 Task: Measure the distance between San Francisco and Muir Woods.
Action: Mouse moved to (297, 77)
Screenshot: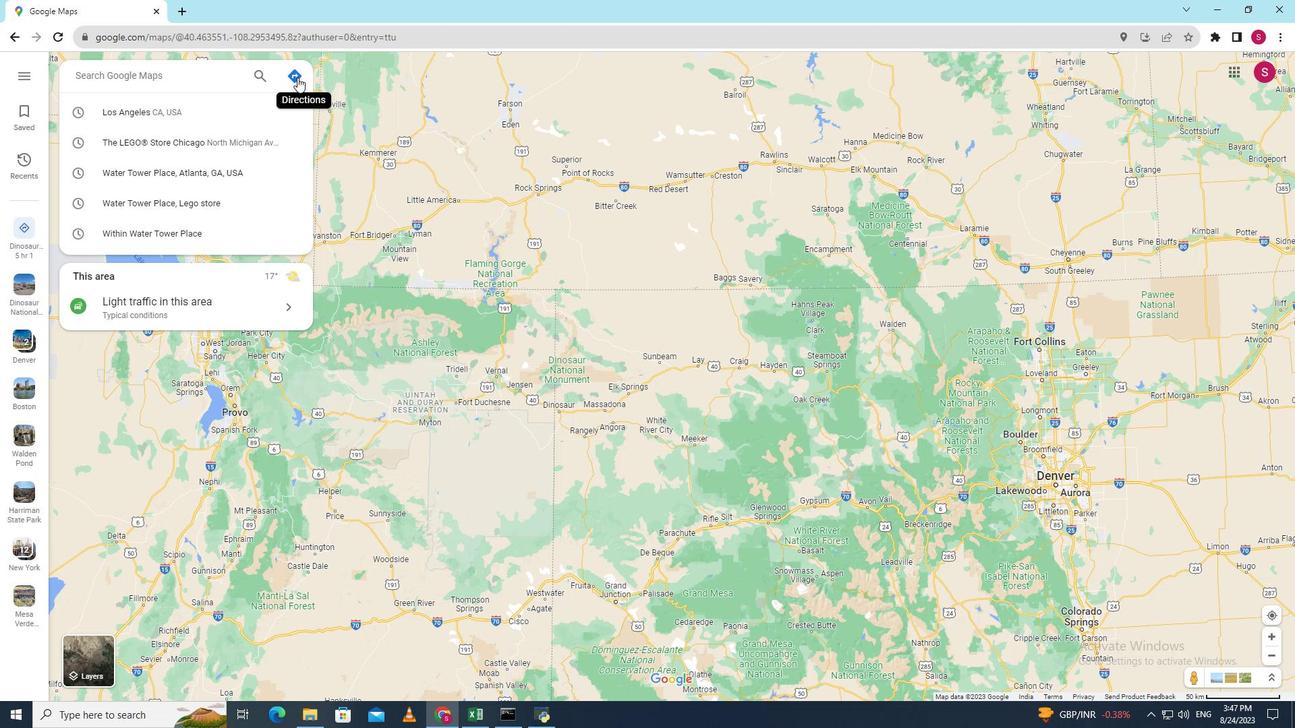 
Action: Mouse pressed left at (297, 77)
Screenshot: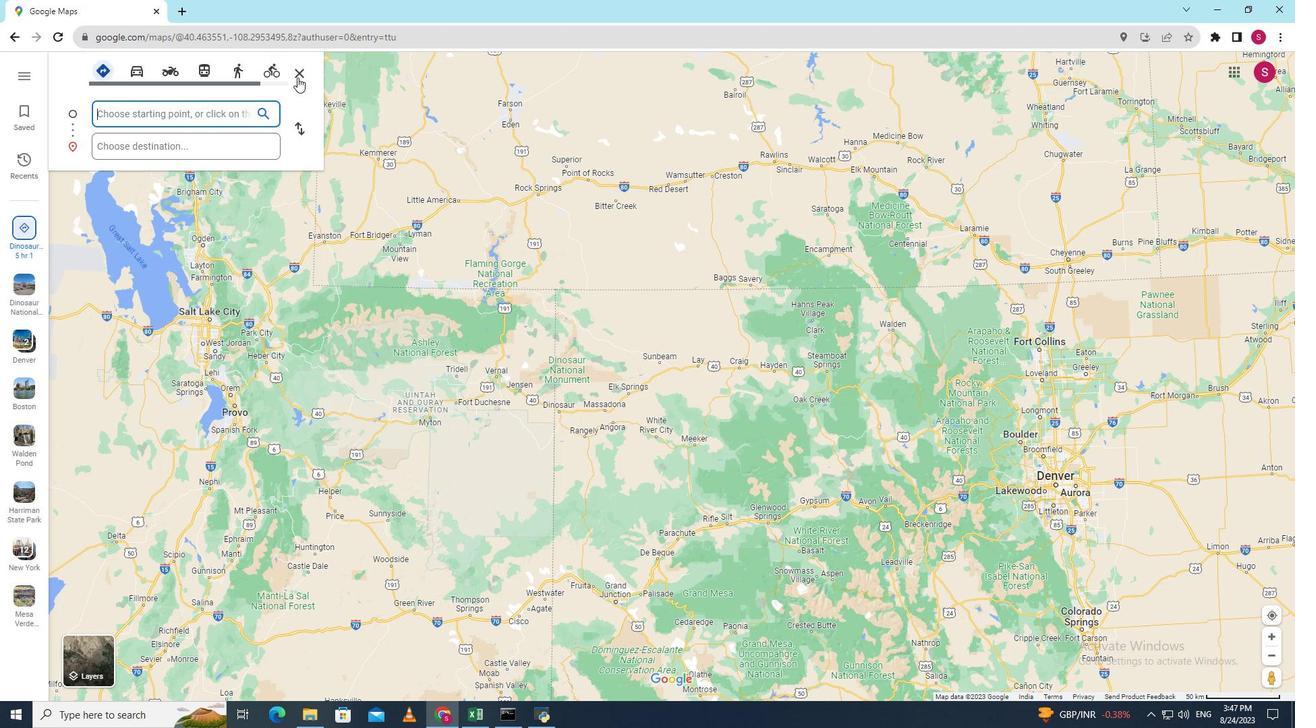 
Action: Key pressed <Key.shift>San<Key.space><Key.shift><Key.shift><Key.shift><Key.shift><Key.shift><Key.shift><Key.shift><Key.shift><Key.shift>Francisco
Screenshot: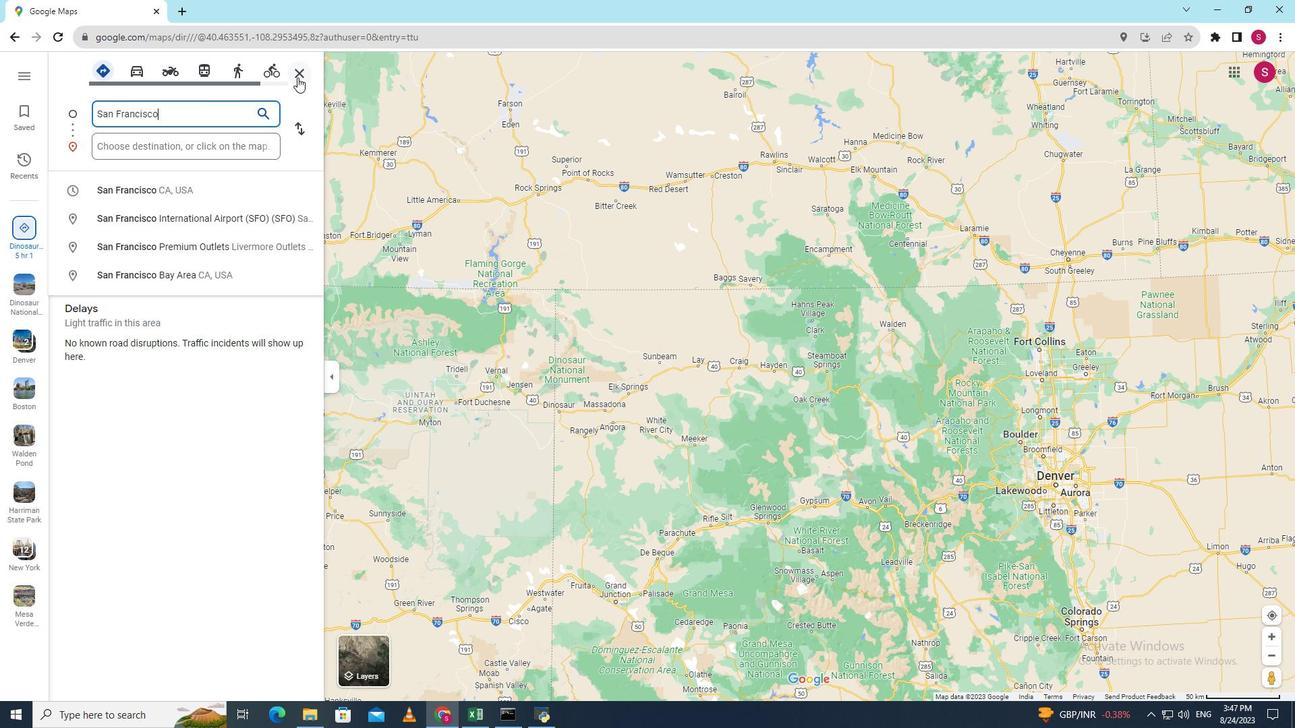 
Action: Mouse moved to (237, 146)
Screenshot: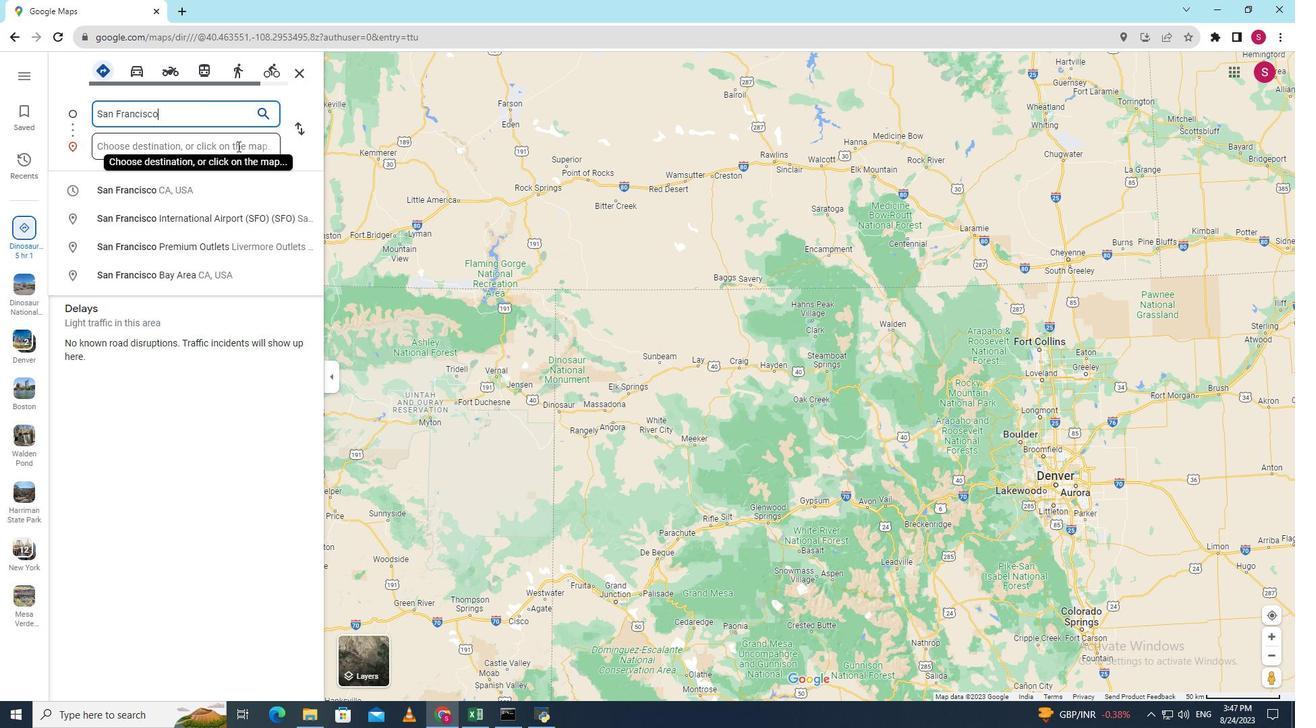 
Action: Mouse pressed left at (237, 146)
Screenshot: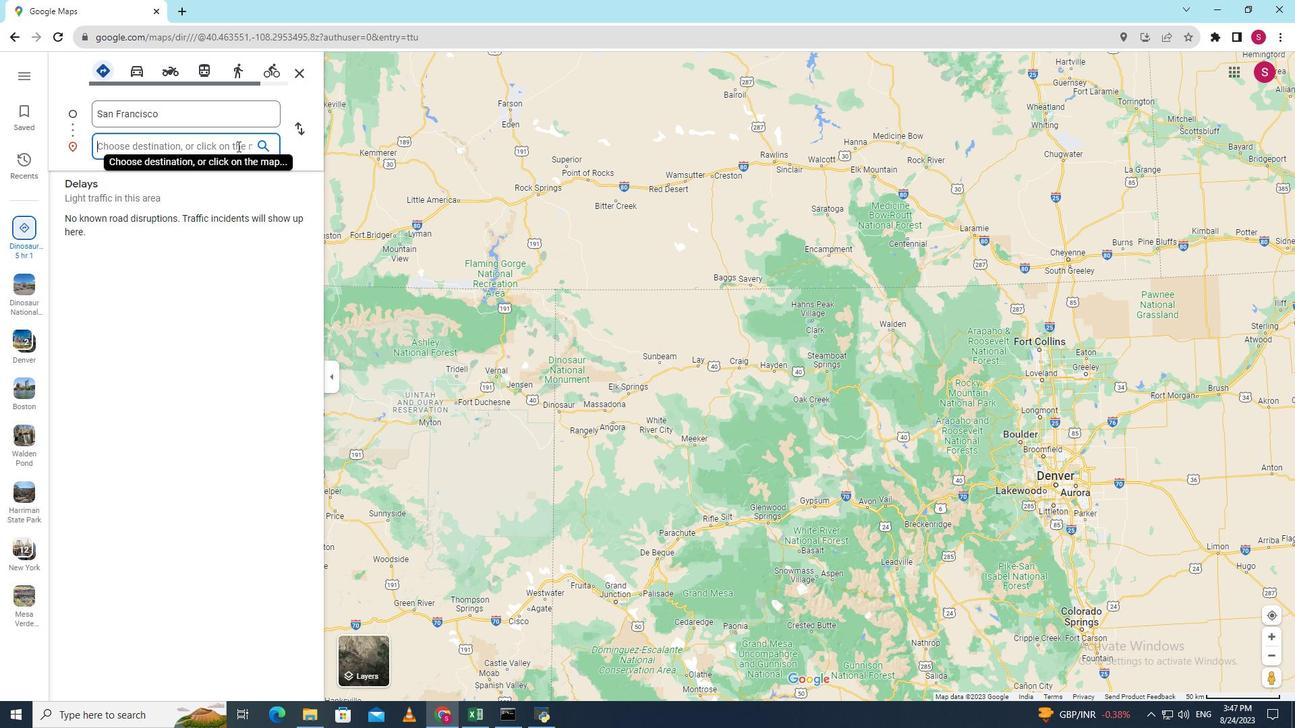 
Action: Key pressed <Key.shift><Key.shift><Key.shift><Key.shift><Key.shift><Key.shift><Key.shift><Key.shift><Key.shift>Muir<Key.space><Key.shift><Key.shift>Woods<Key.enter>
Screenshot: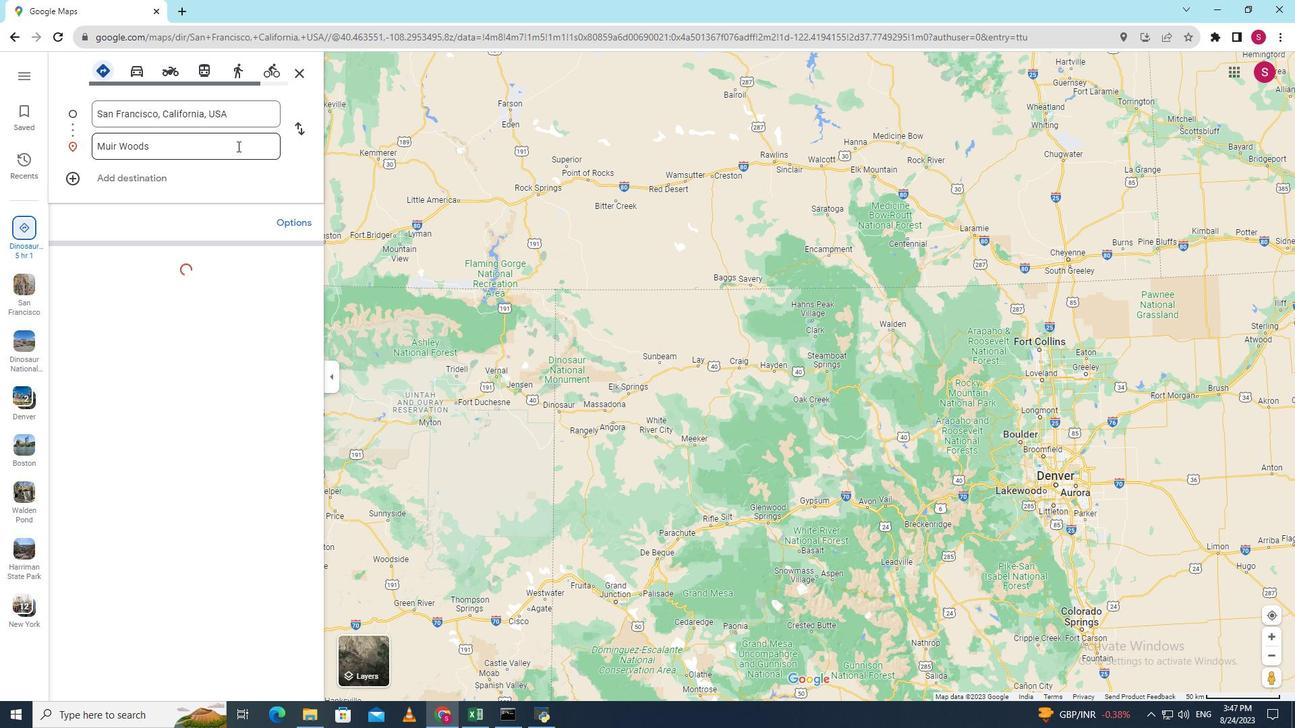 
Action: Mouse moved to (956, 527)
Screenshot: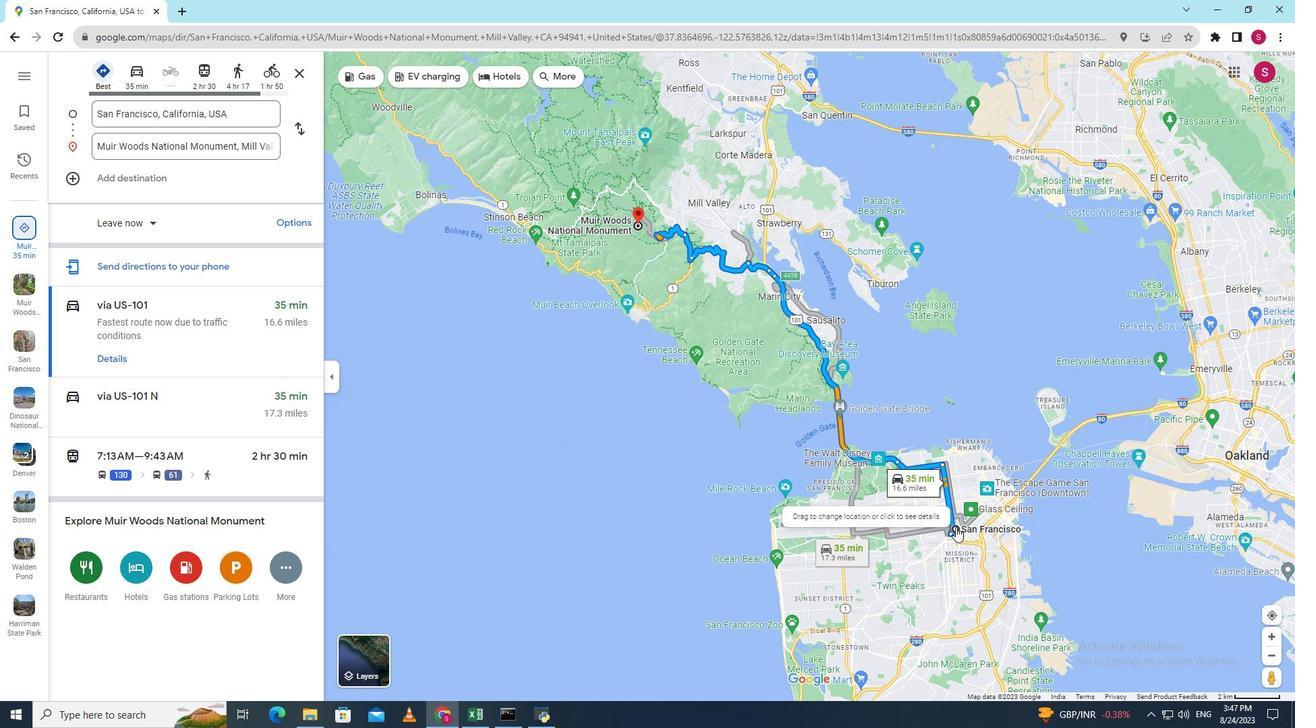 
Action: Mouse pressed right at (956, 527)
Screenshot: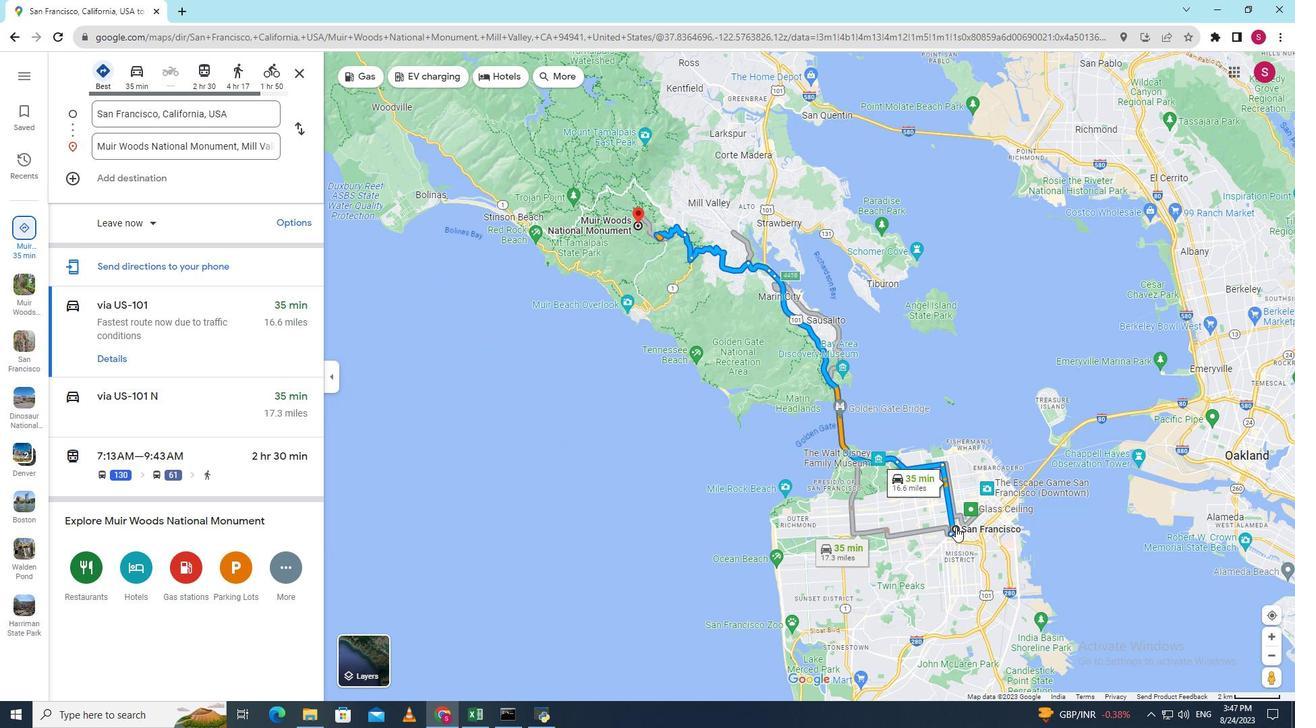 
Action: Mouse moved to (987, 633)
Screenshot: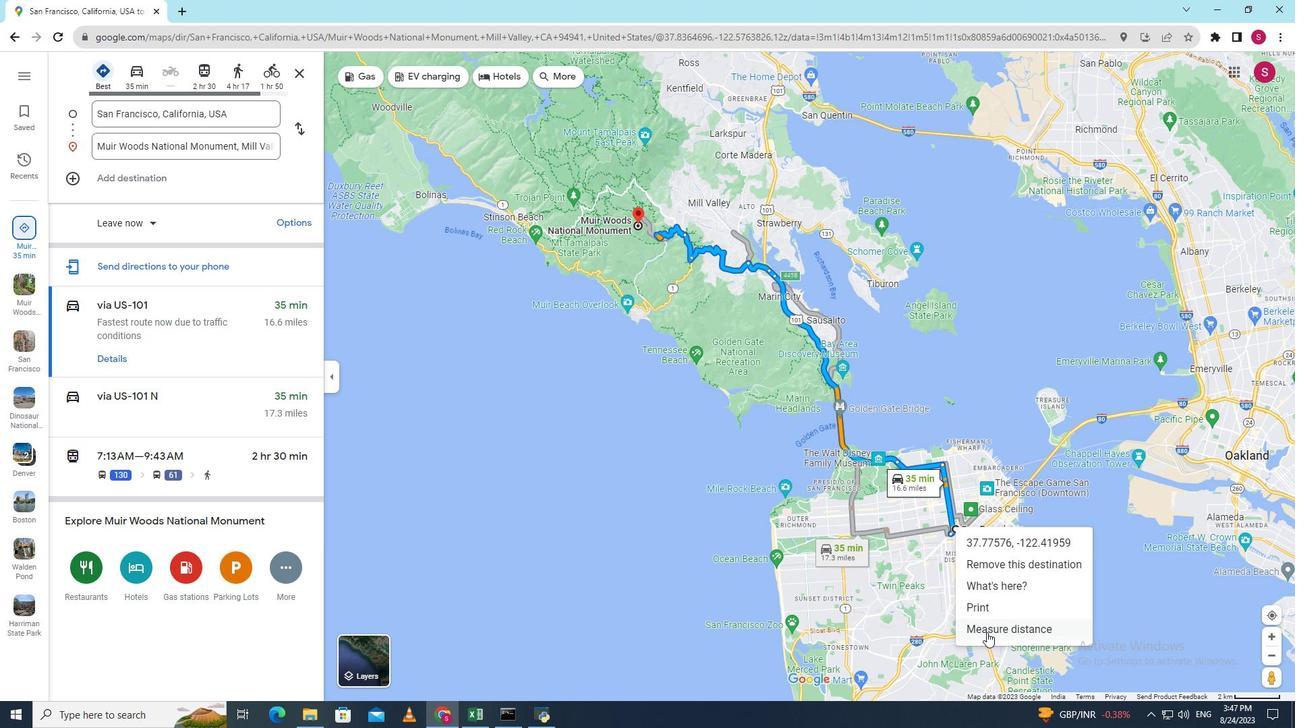 
Action: Mouse pressed left at (987, 633)
Screenshot: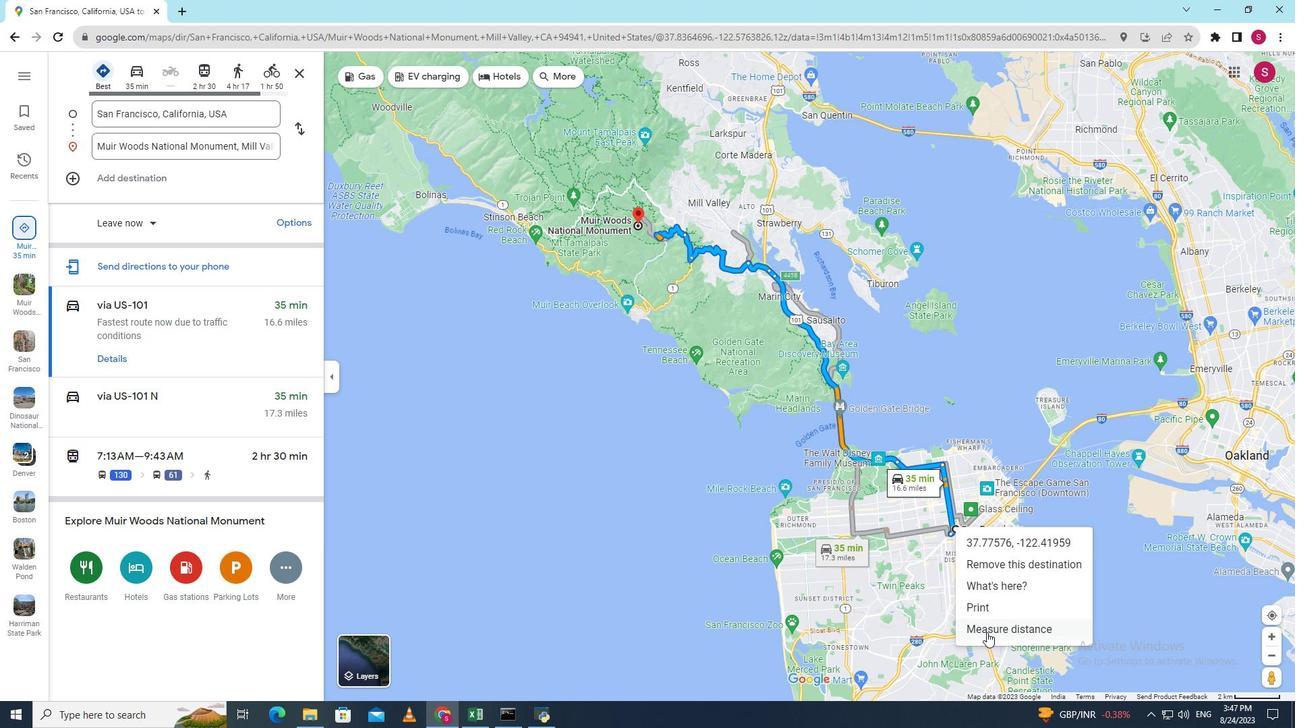 
Action: Mouse moved to (638, 225)
Screenshot: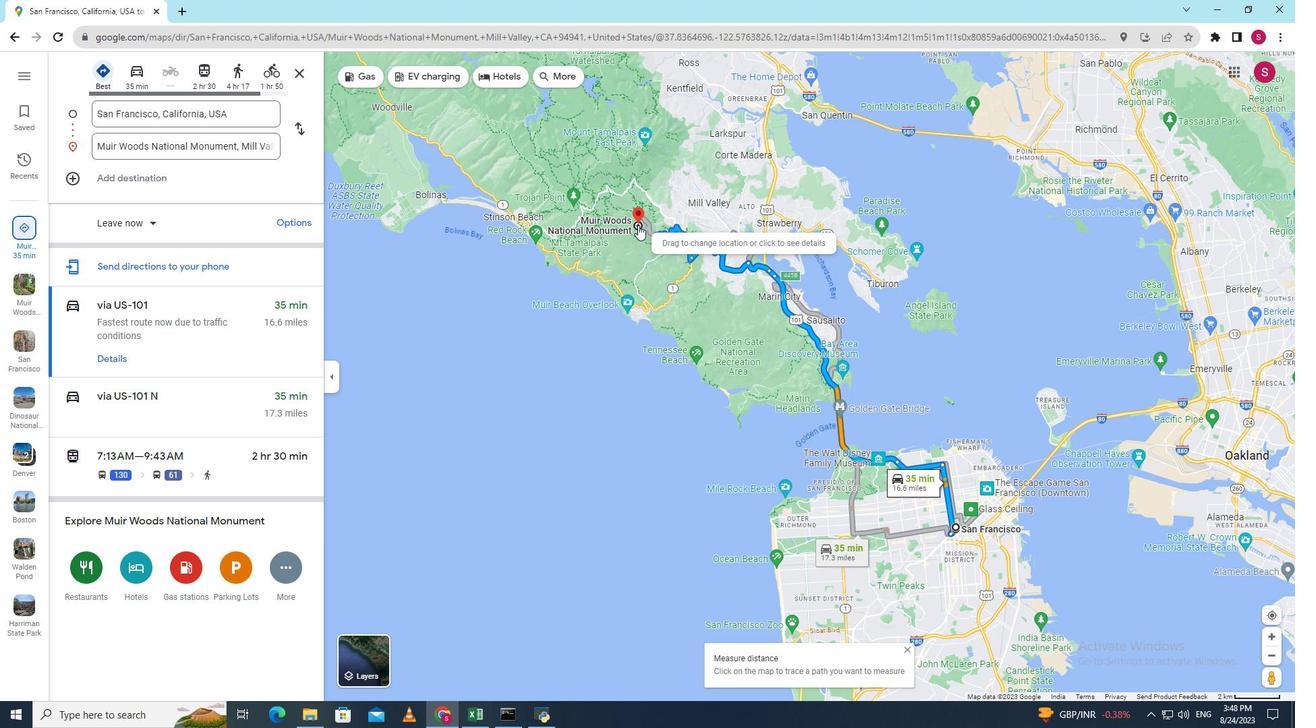 
Action: Mouse pressed right at (638, 225)
Screenshot: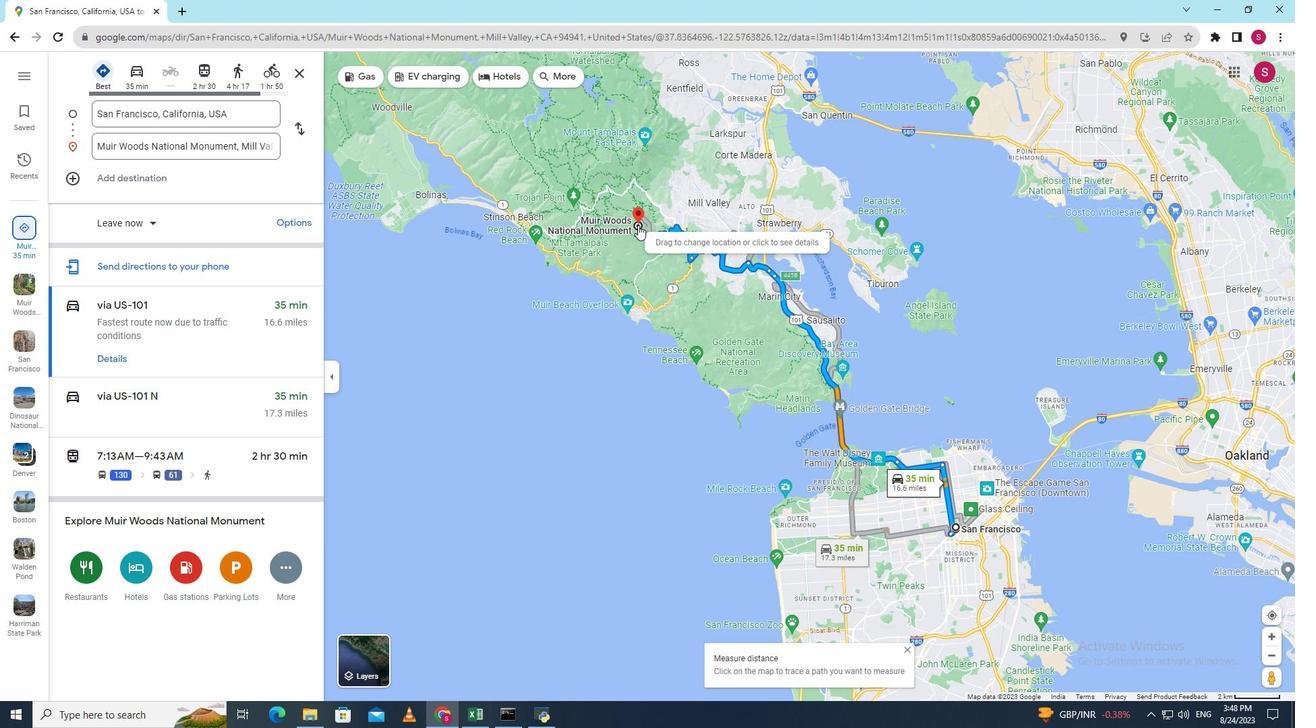 
Action: Mouse moved to (662, 329)
Screenshot: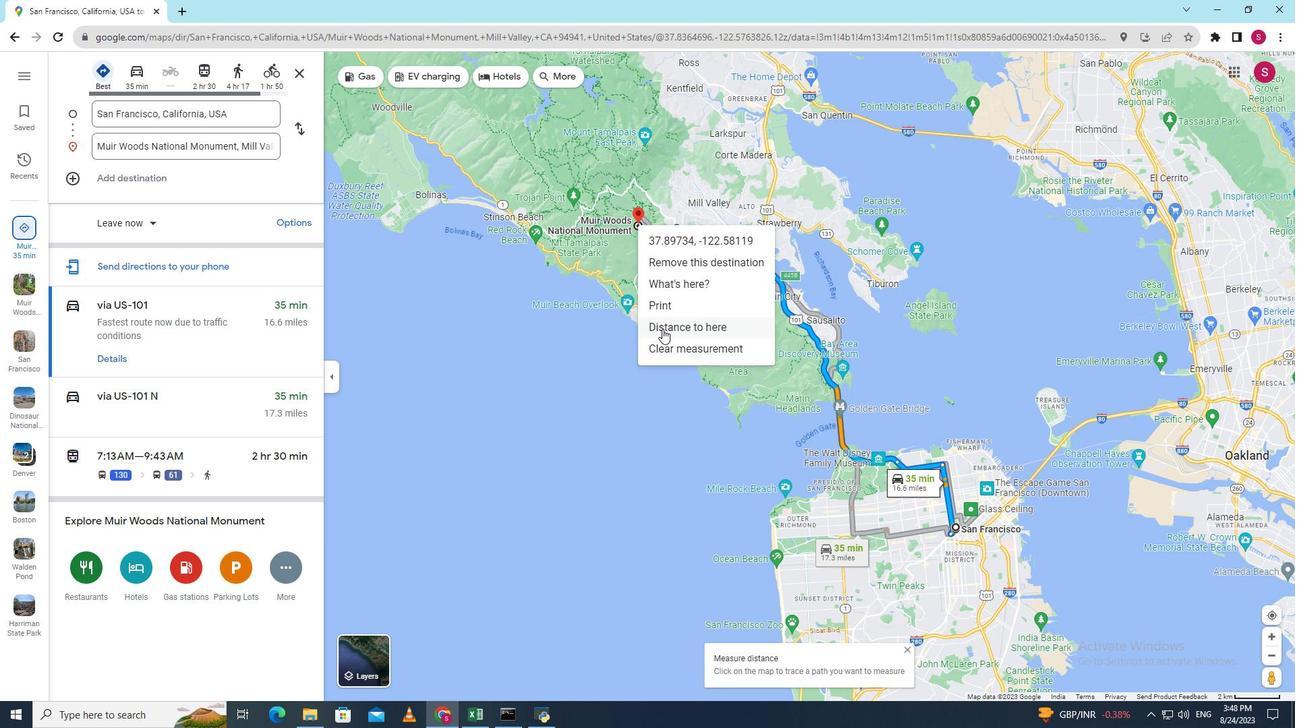 
Action: Mouse pressed left at (662, 329)
Screenshot: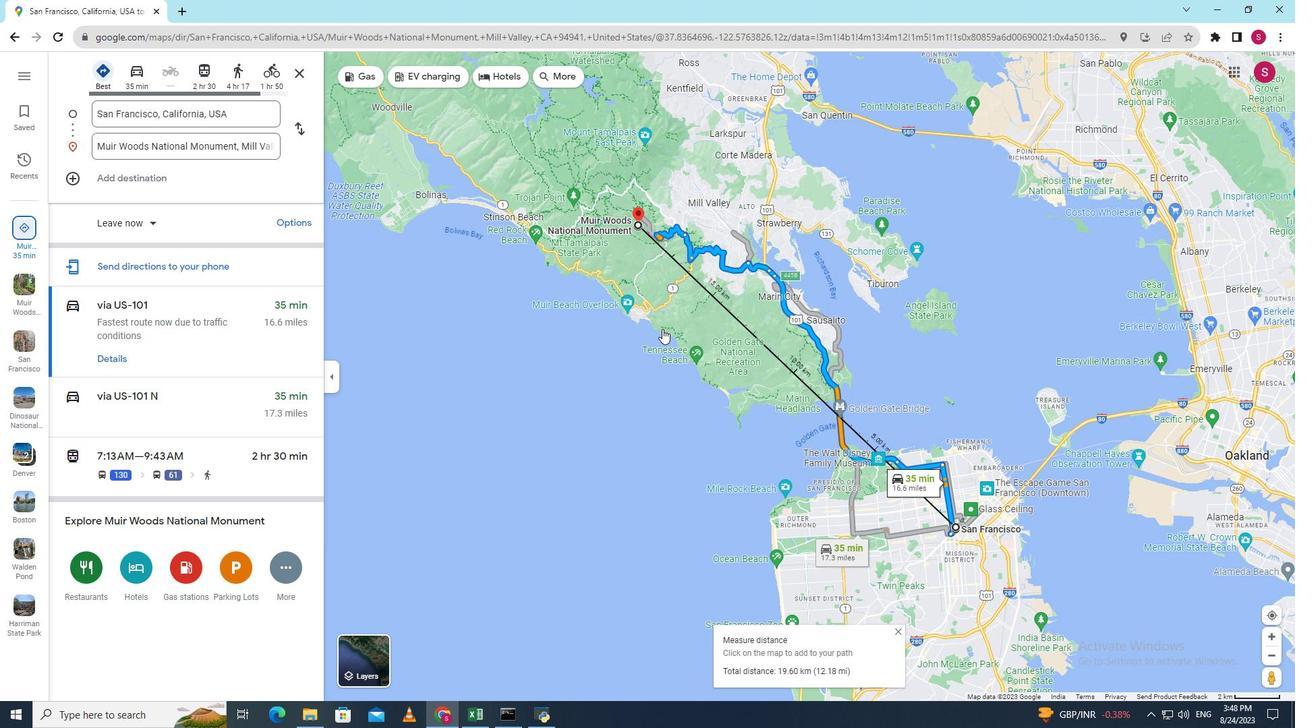 
